 Task: In candidate interviews turn off in-app notifications.
Action: Mouse moved to (857, 67)
Screenshot: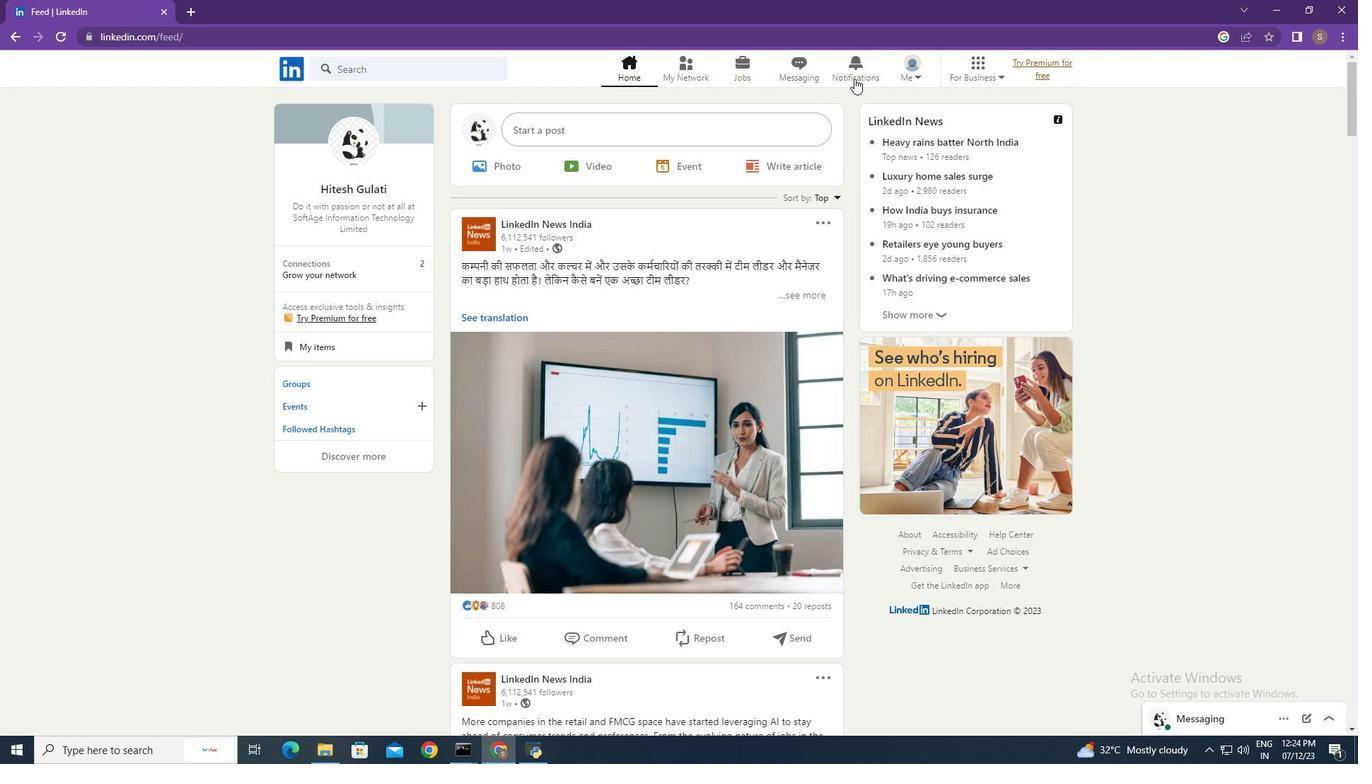 
Action: Mouse pressed left at (857, 67)
Screenshot: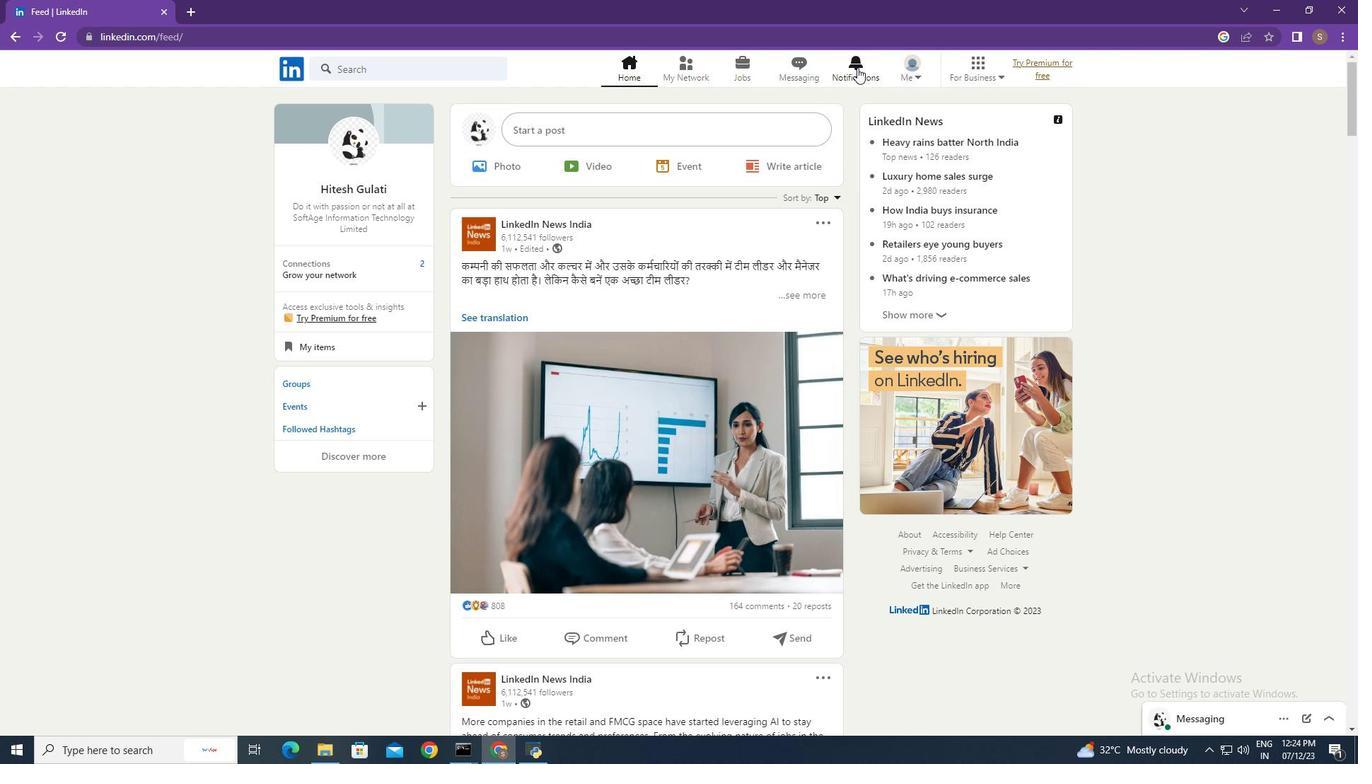 
Action: Mouse moved to (317, 164)
Screenshot: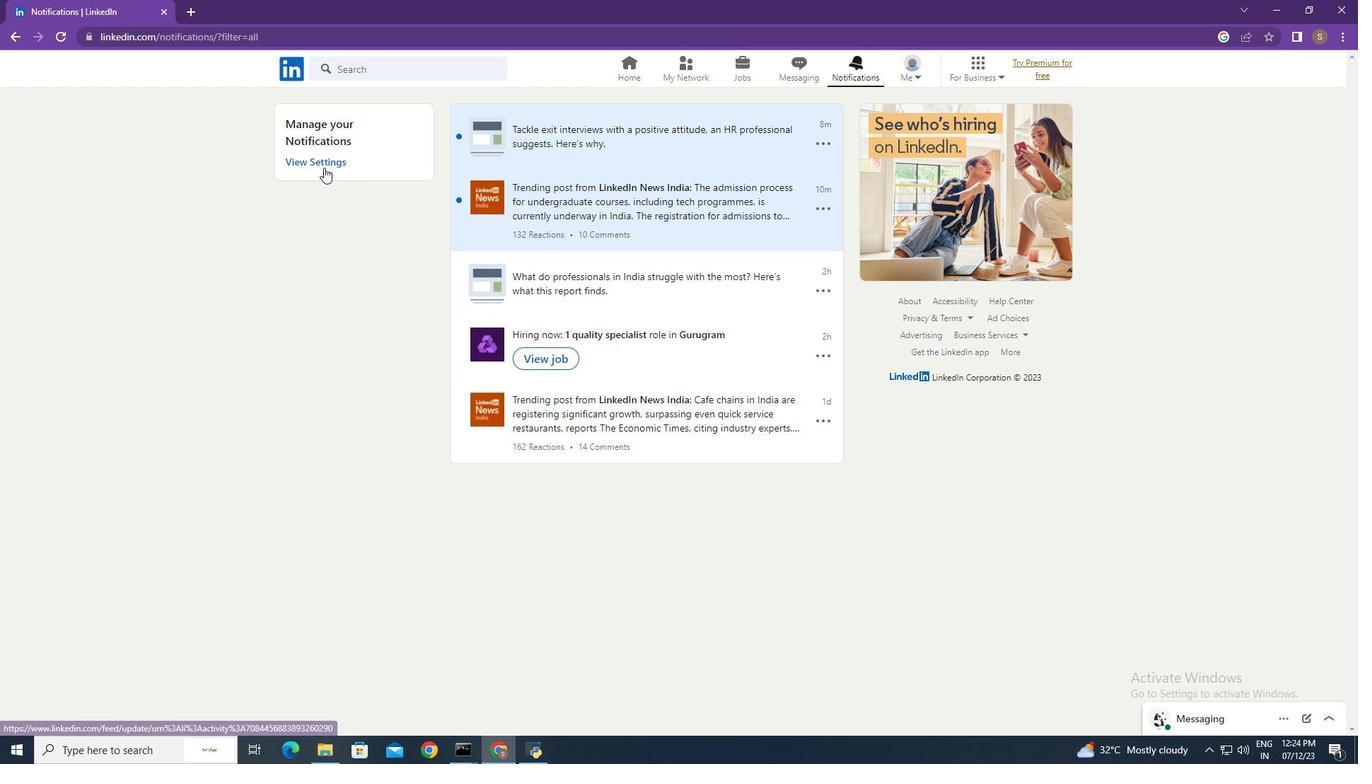 
Action: Mouse pressed left at (317, 164)
Screenshot: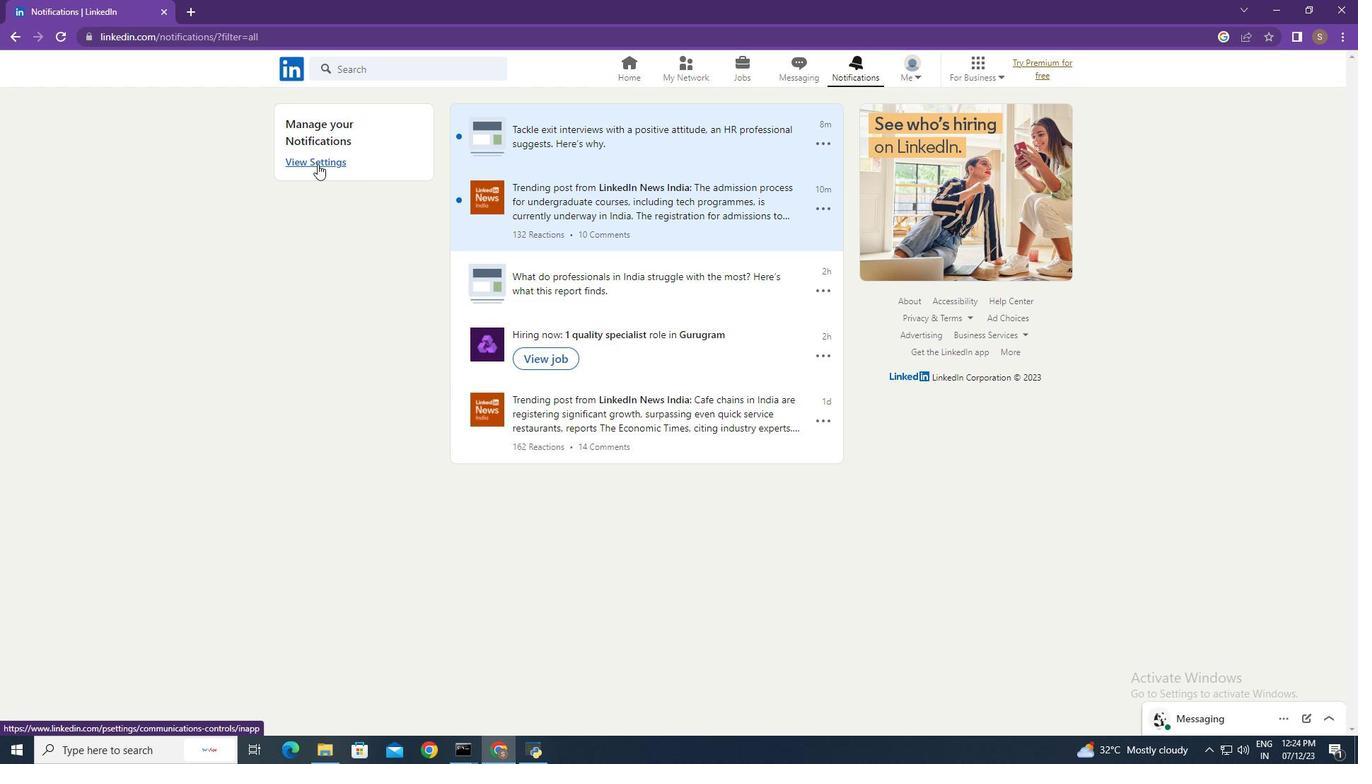 
Action: Mouse moved to (902, 251)
Screenshot: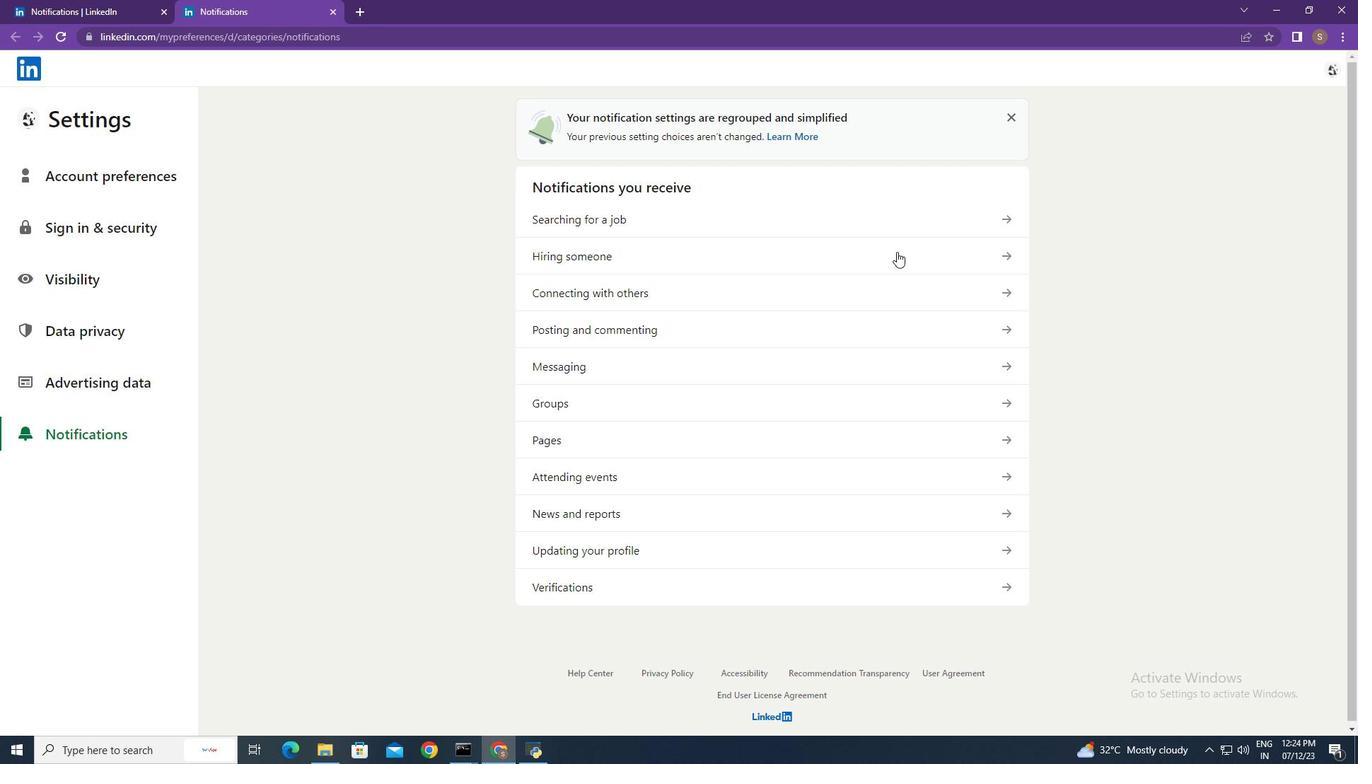 
Action: Mouse pressed left at (902, 251)
Screenshot: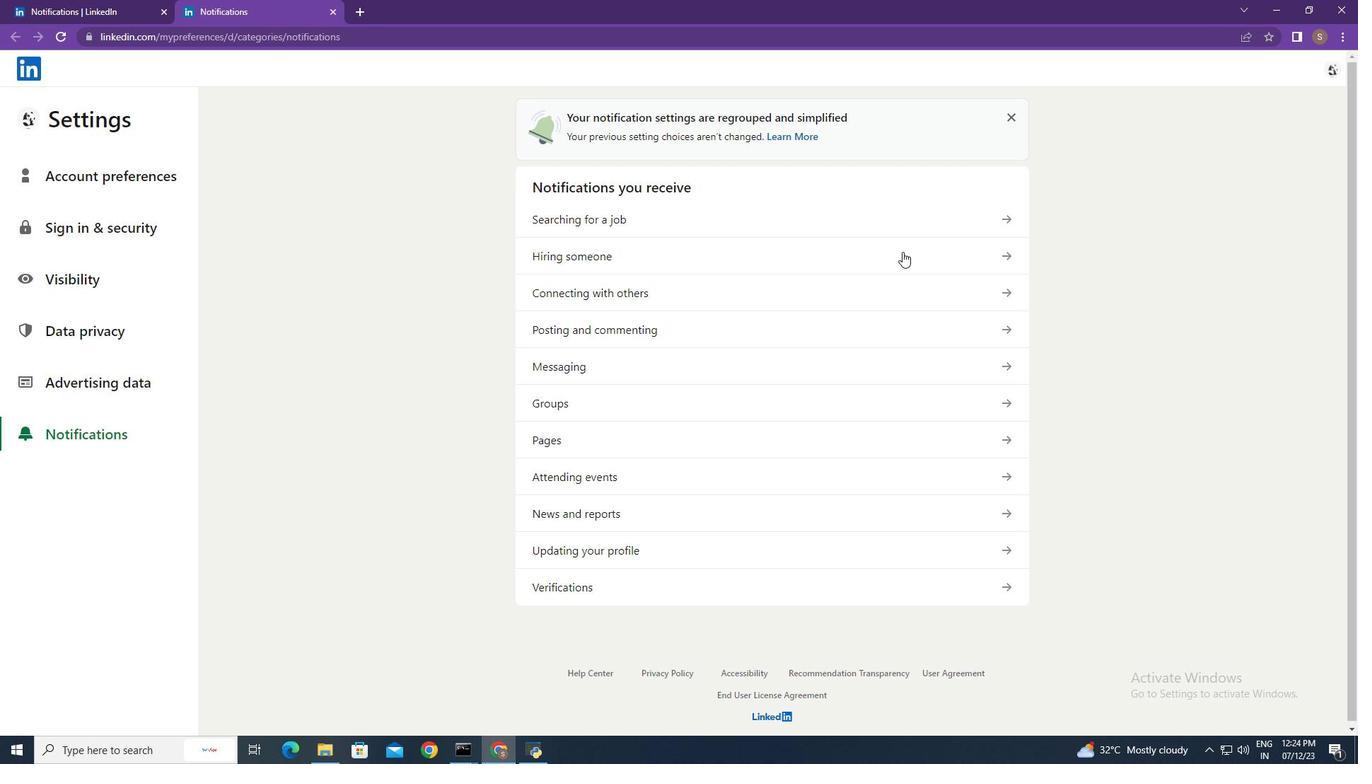 
Action: Mouse moved to (989, 362)
Screenshot: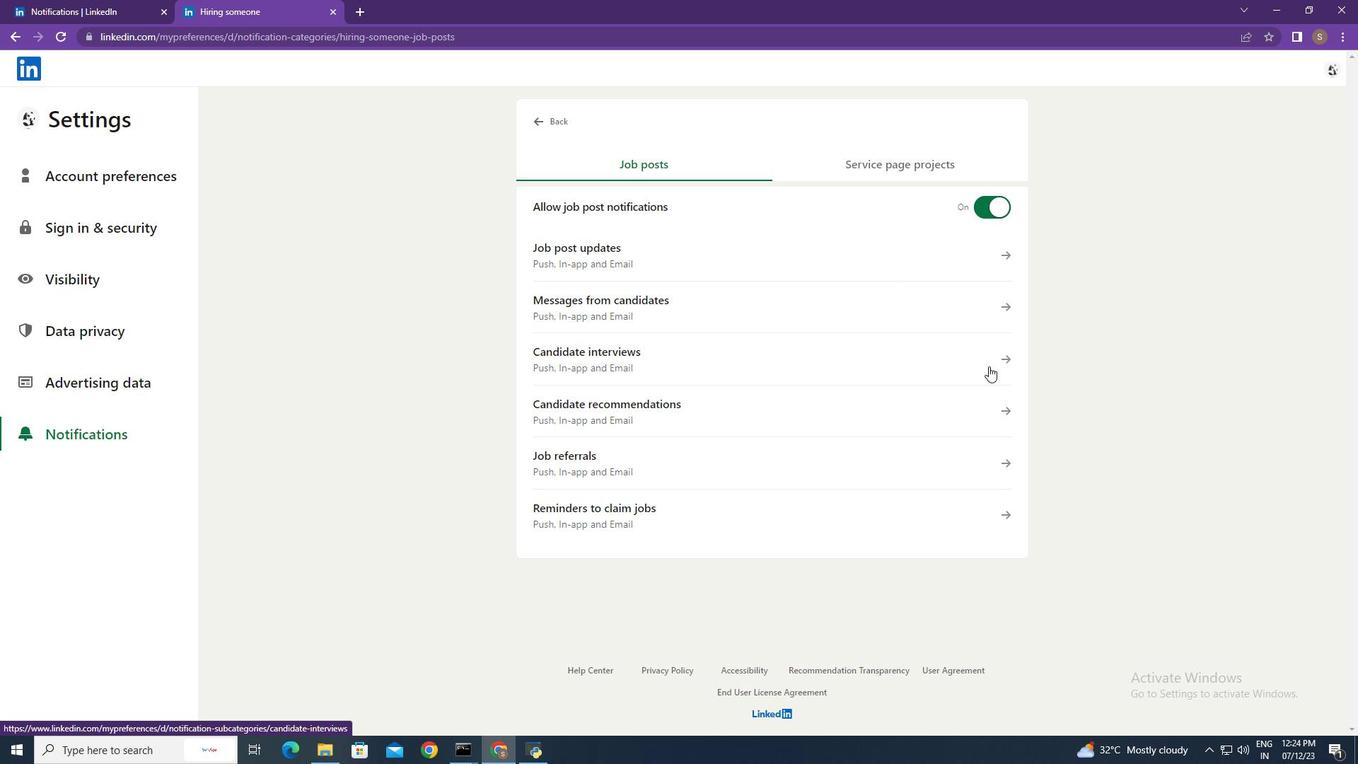 
Action: Mouse pressed left at (989, 362)
Screenshot: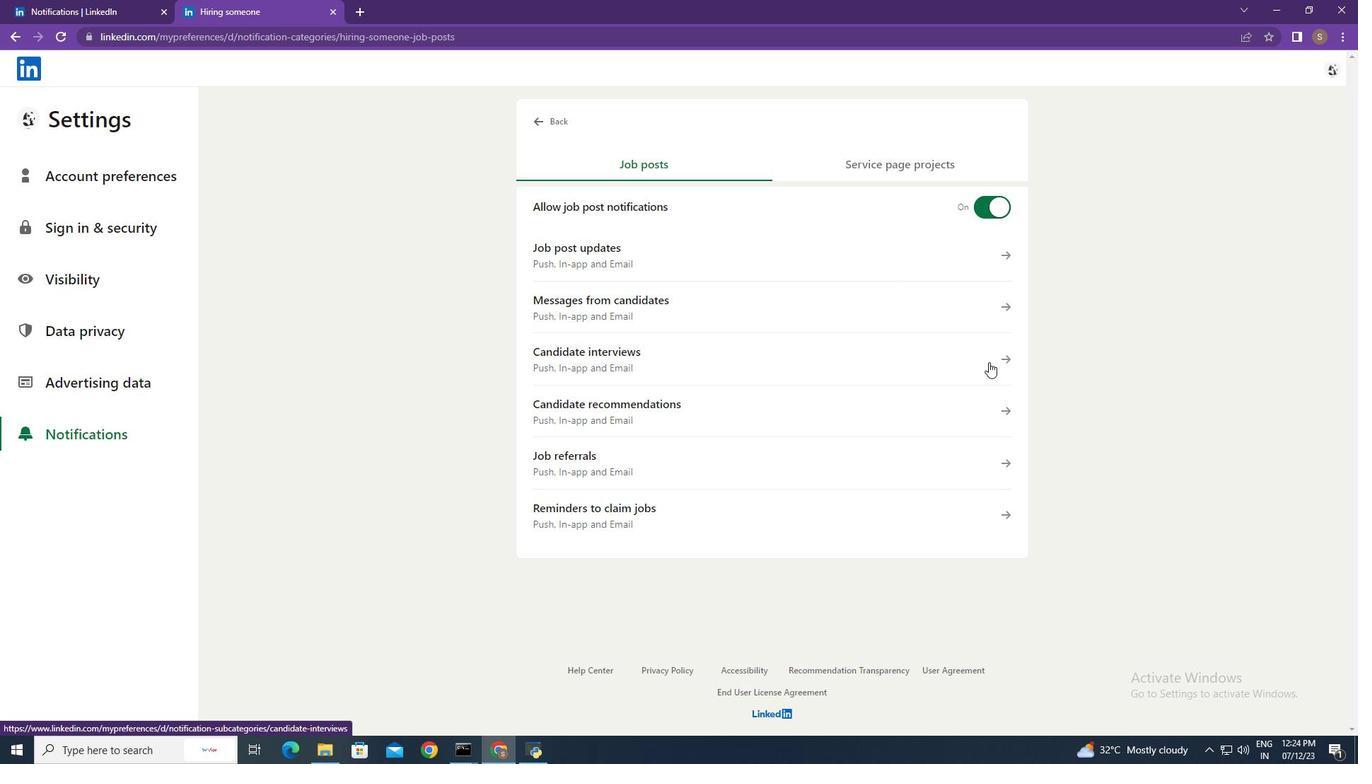 
Action: Mouse moved to (1000, 237)
Screenshot: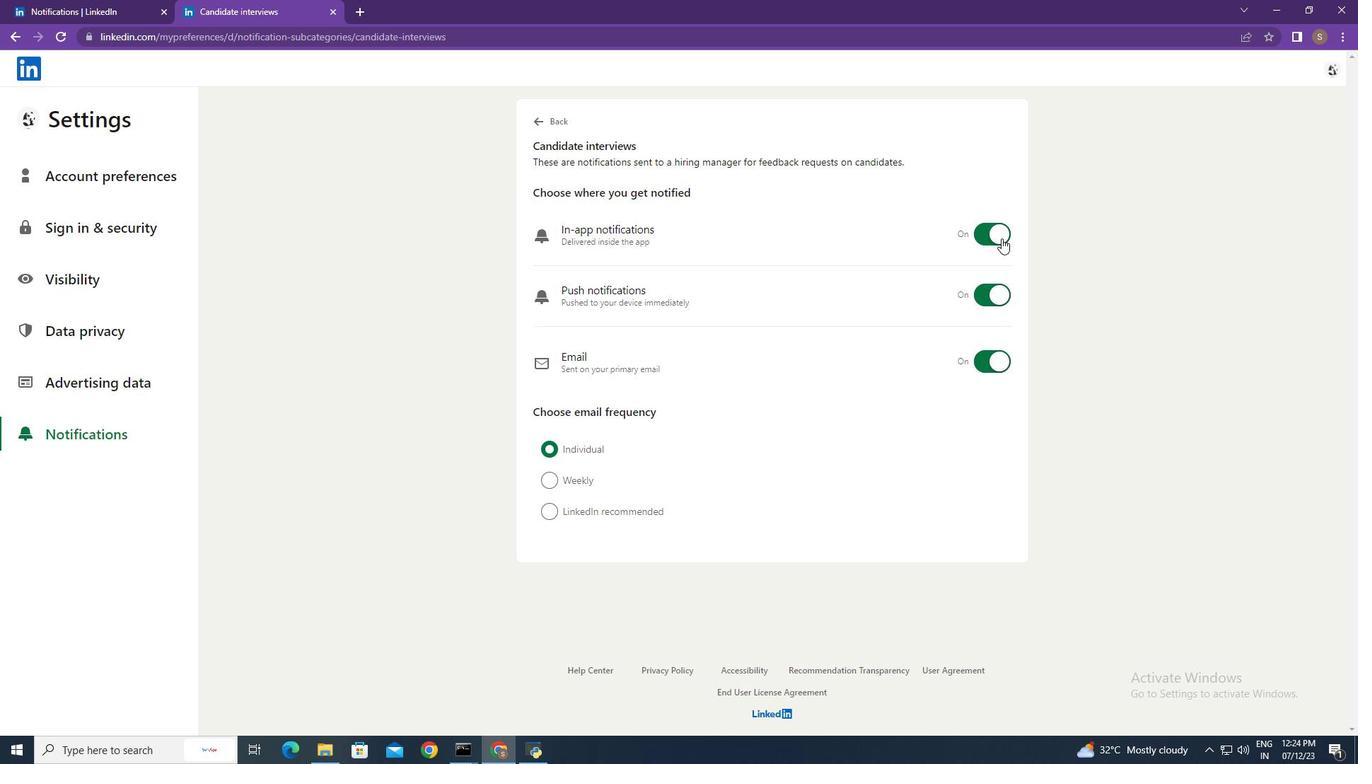 
Action: Mouse pressed left at (1000, 237)
Screenshot: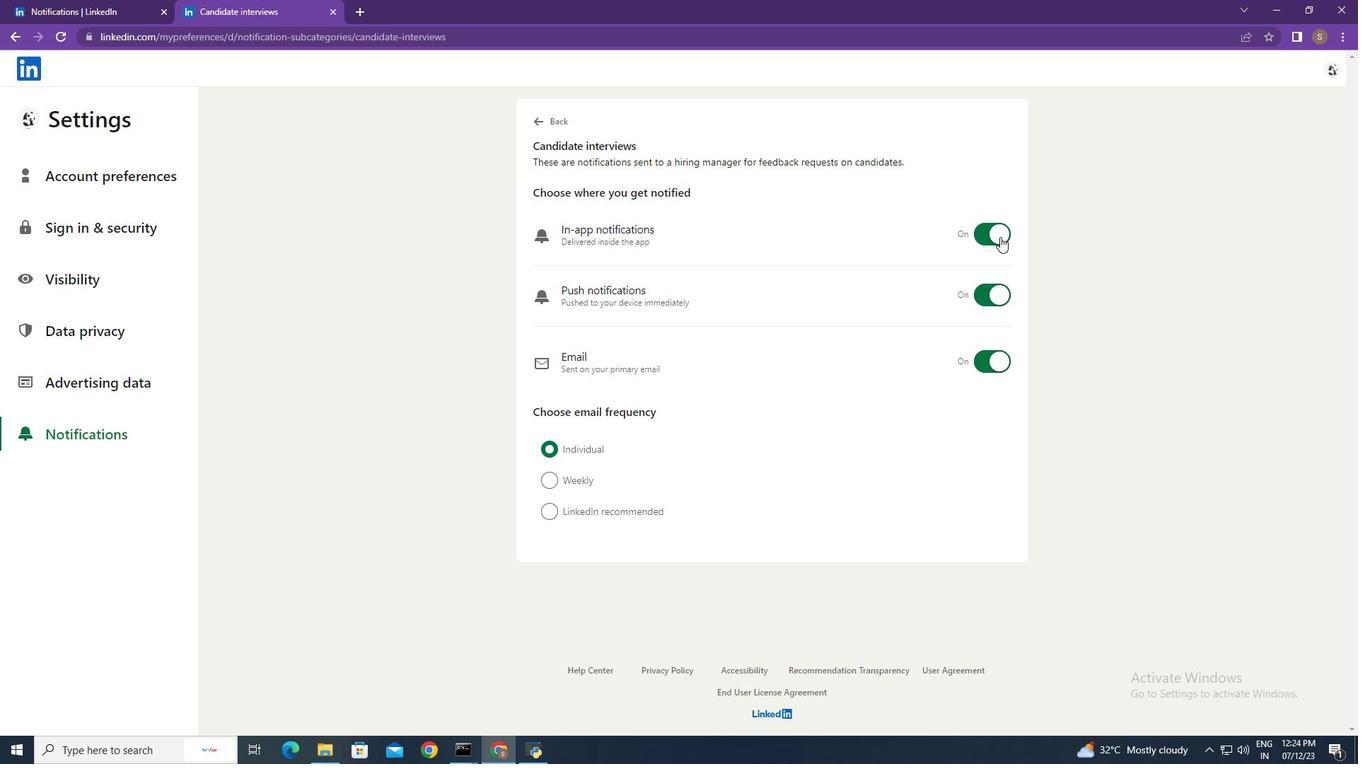 
Action: Mouse moved to (1224, 295)
Screenshot: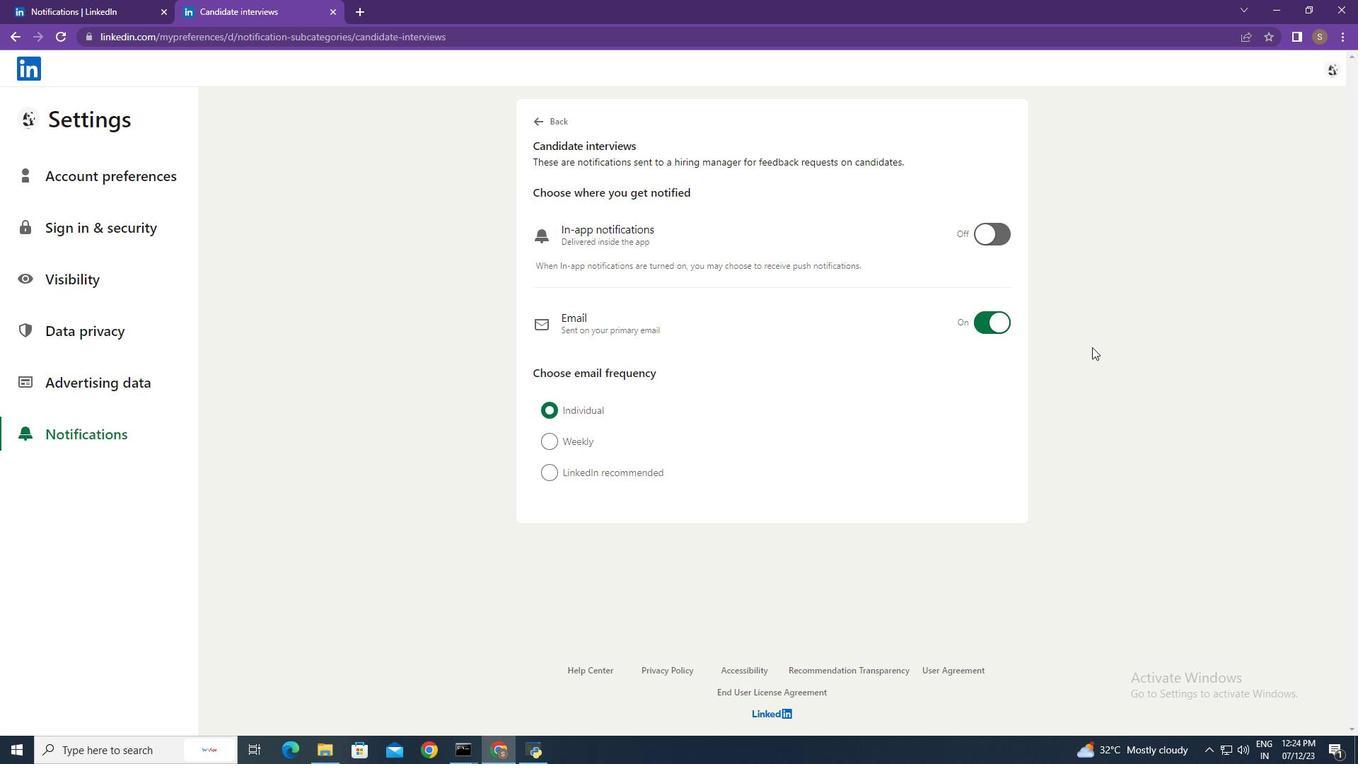 
